 Task: Forward email   from Aakash.mishra@softage.net to Email0004 with a cc to Email0005 with a message Message0006
Action: Mouse moved to (582, 148)
Screenshot: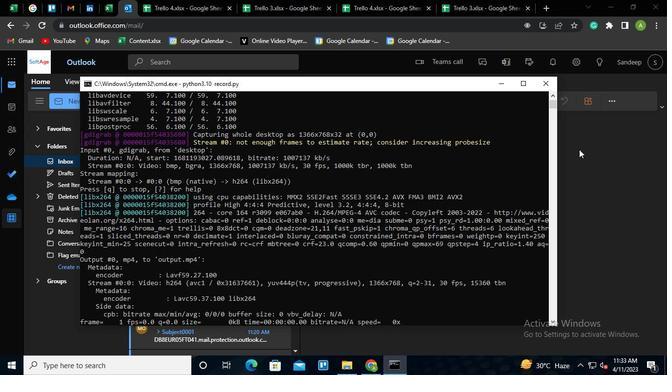 
Action: Mouse pressed left at (582, 148)
Screenshot: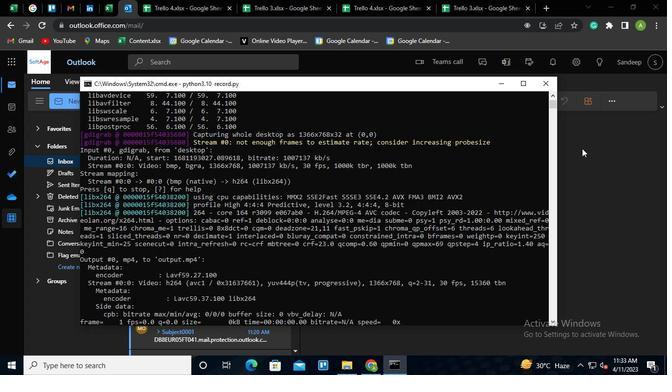 
Action: Mouse moved to (172, 65)
Screenshot: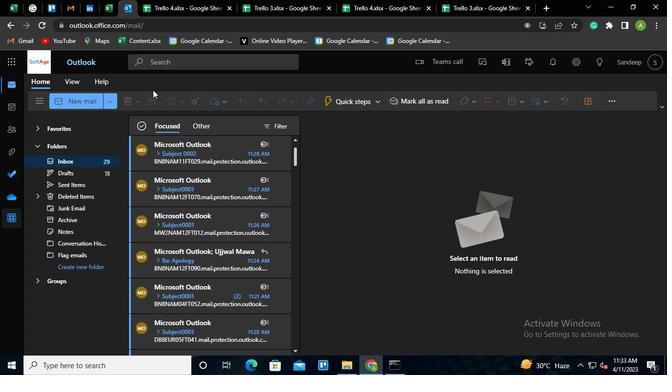 
Action: Mouse pressed left at (172, 65)
Screenshot: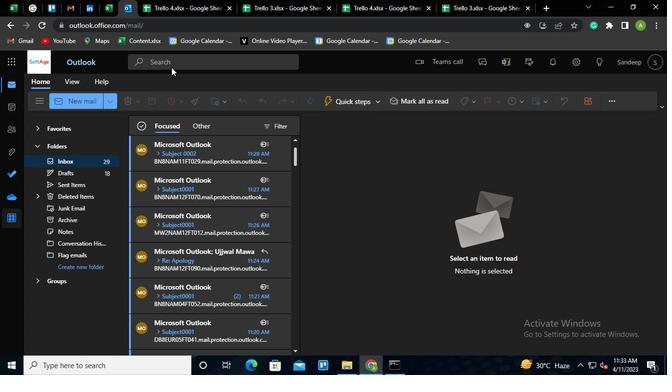 
Action: Mouse moved to (173, 65)
Screenshot: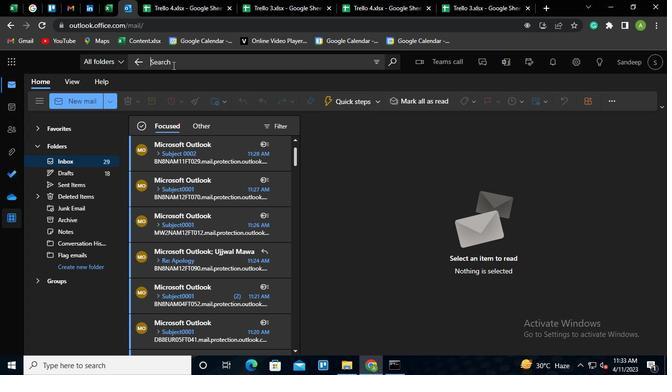 
Action: Keyboard Key.shift
Screenshot: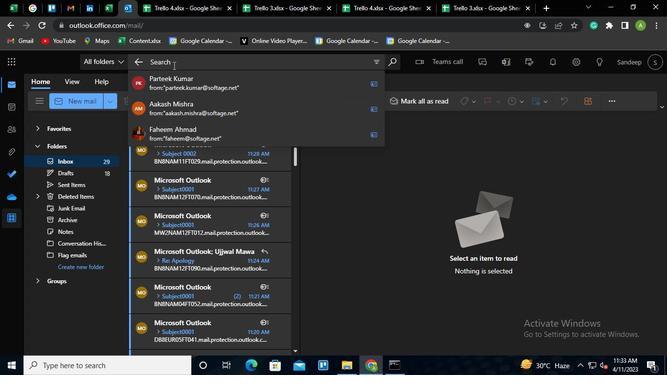 
Action: Keyboard A
Screenshot: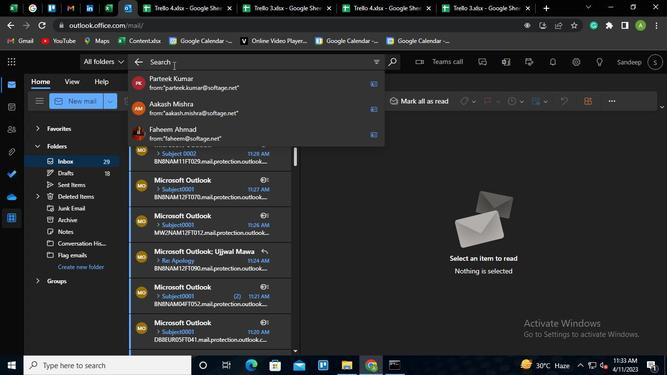 
Action: Keyboard a
Screenshot: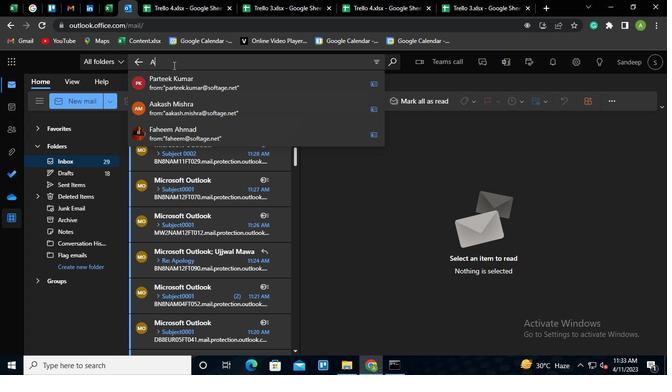 
Action: Keyboard k
Screenshot: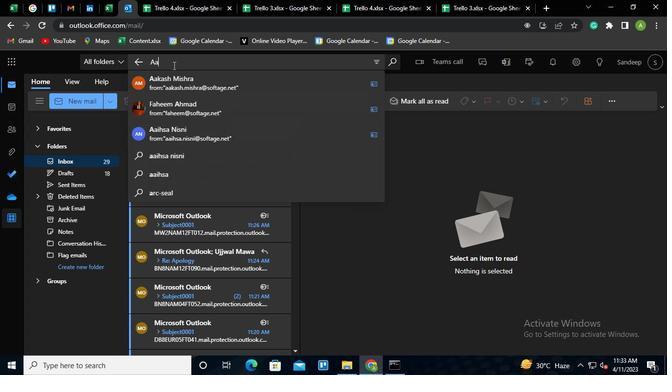 
Action: Keyboard Key.down
Screenshot: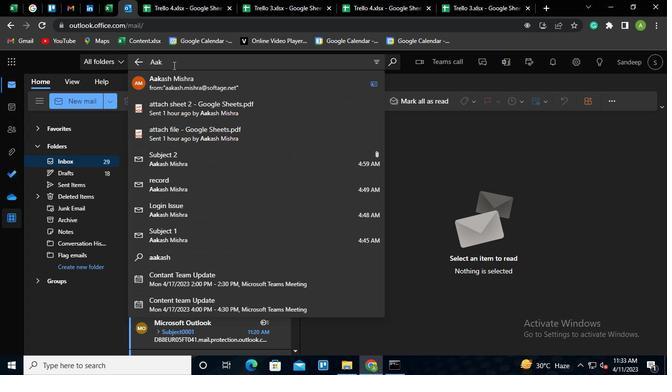 
Action: Keyboard Key.enter
Screenshot: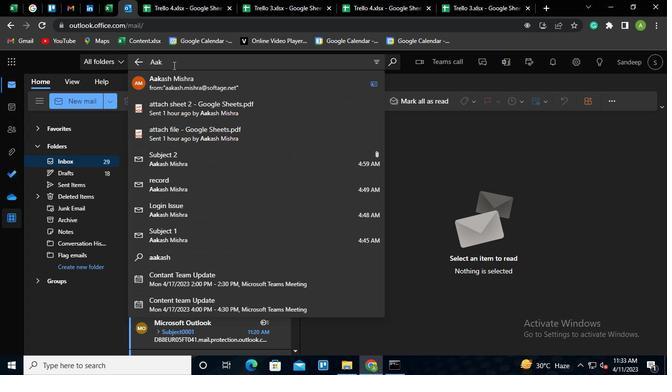 
Action: Mouse moved to (217, 176)
Screenshot: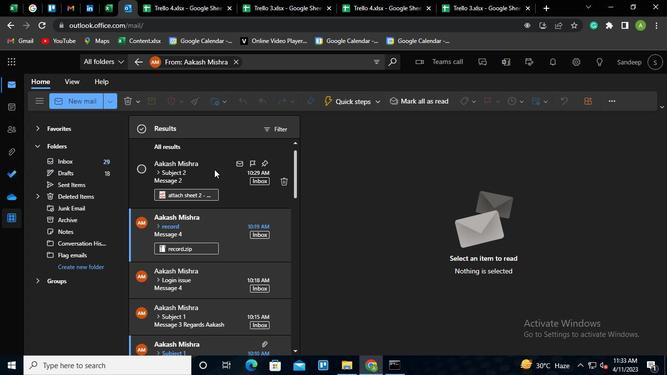 
Action: Mouse pressed left at (217, 176)
Screenshot: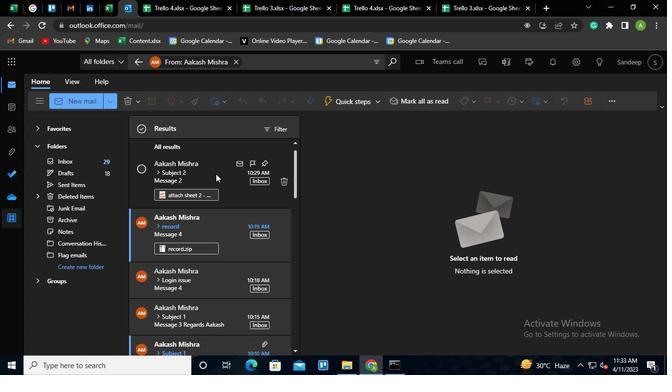 
Action: Mouse moved to (627, 161)
Screenshot: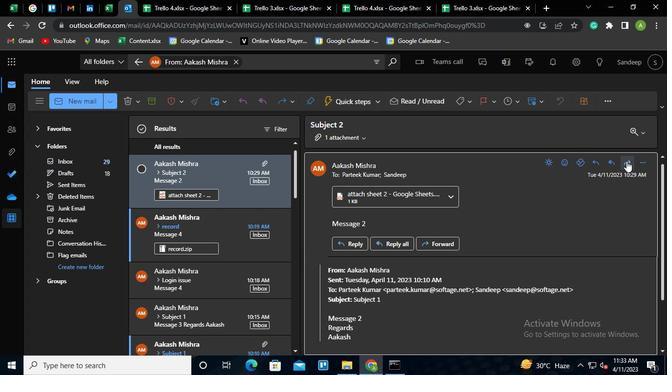 
Action: Mouse pressed left at (627, 161)
Screenshot: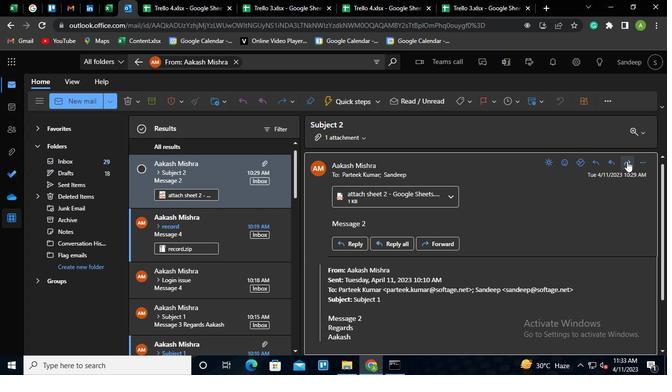 
Action: Mouse moved to (360, 153)
Screenshot: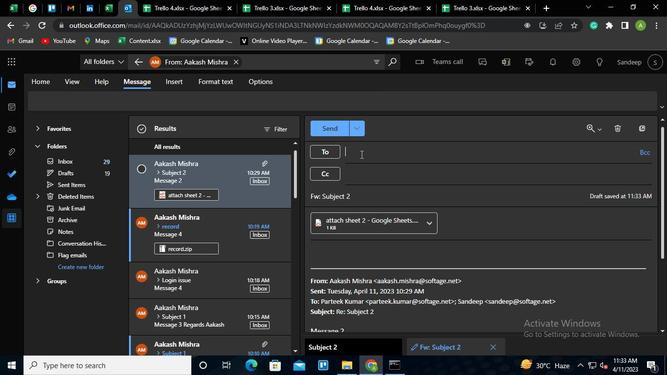 
Action: Mouse pressed left at (360, 153)
Screenshot: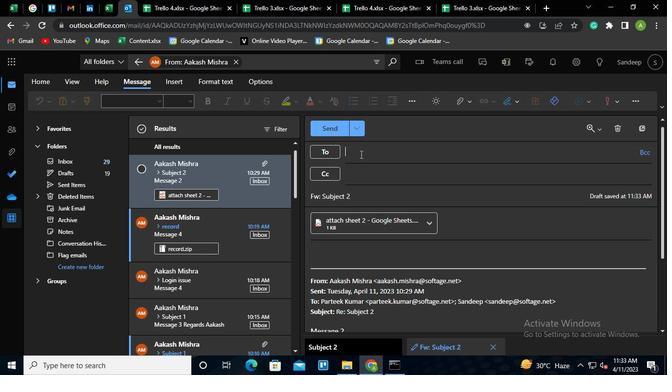 
Action: Keyboard Key.shift
Screenshot: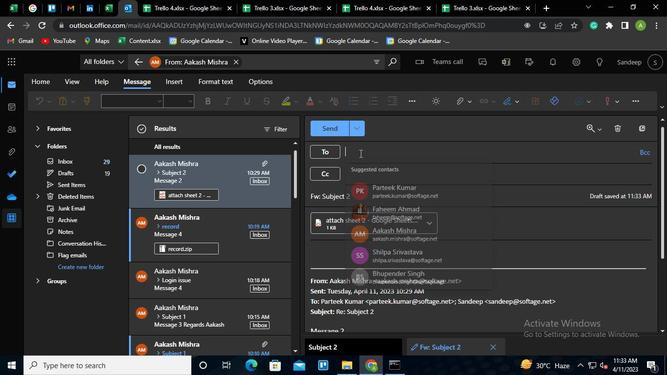 
Action: Keyboard E
Screenshot: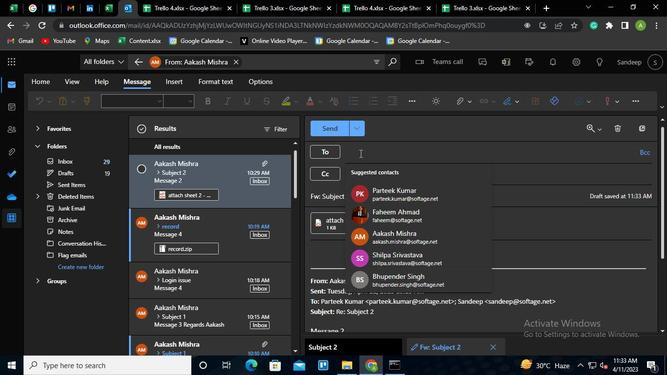 
Action: Keyboard m
Screenshot: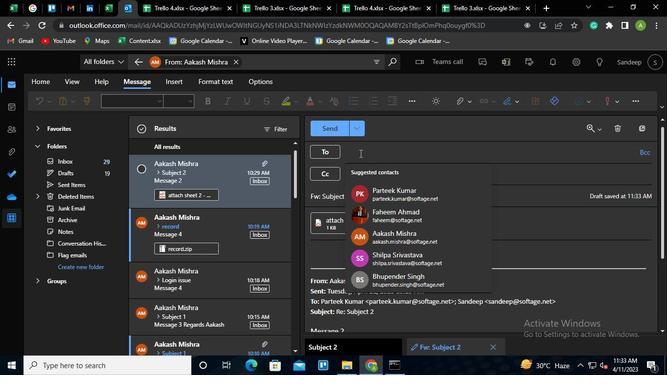 
Action: Keyboard a
Screenshot: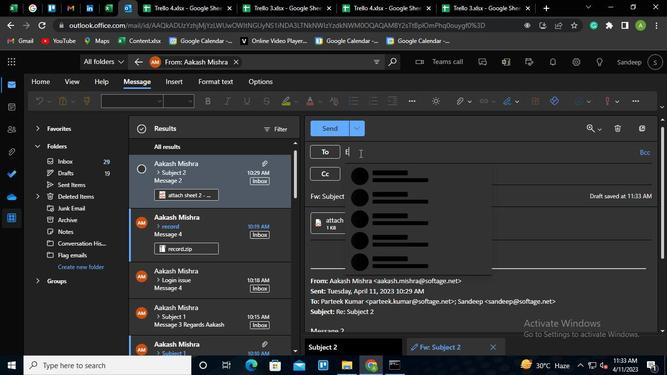 
Action: Keyboard i
Screenshot: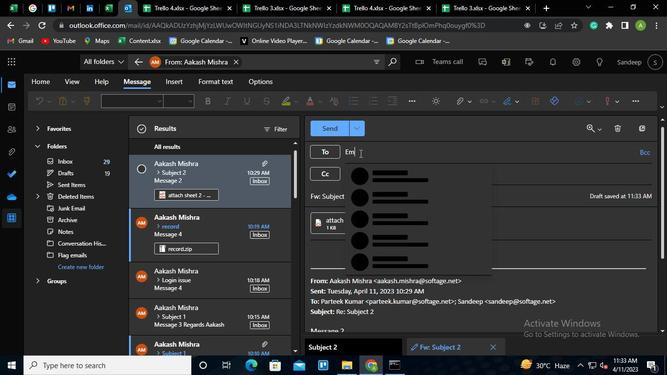 
Action: Keyboard l
Screenshot: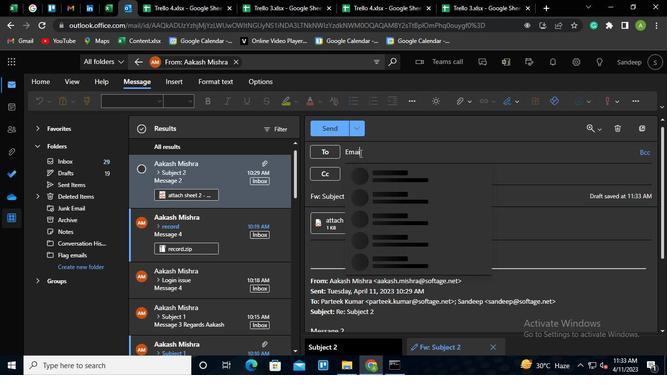
Action: Keyboard <96>
Screenshot: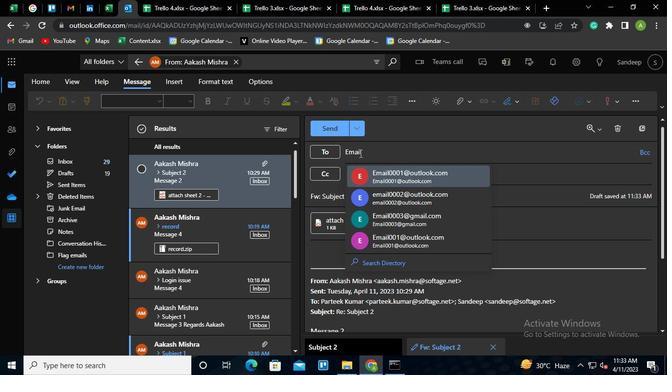 
Action: Keyboard <96>
Screenshot: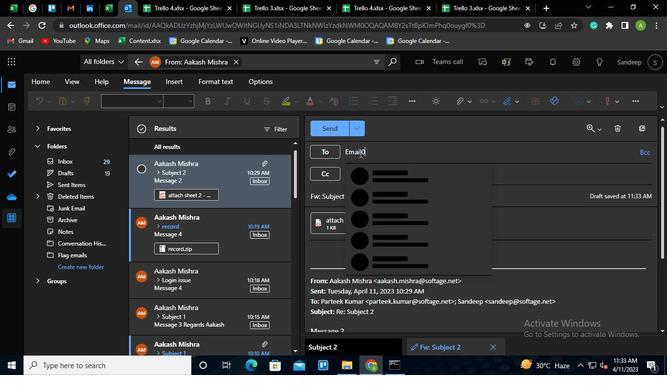 
Action: Keyboard <96>
Screenshot: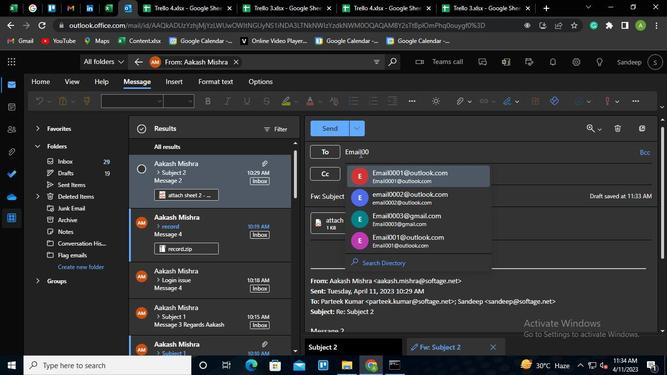 
Action: Keyboard <100>
Screenshot: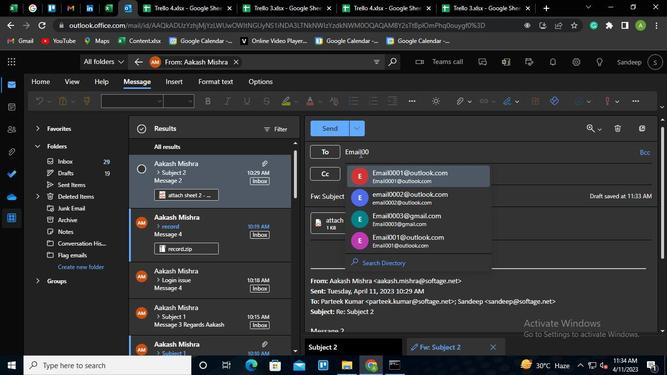 
Action: Keyboard Key.shift
Screenshot: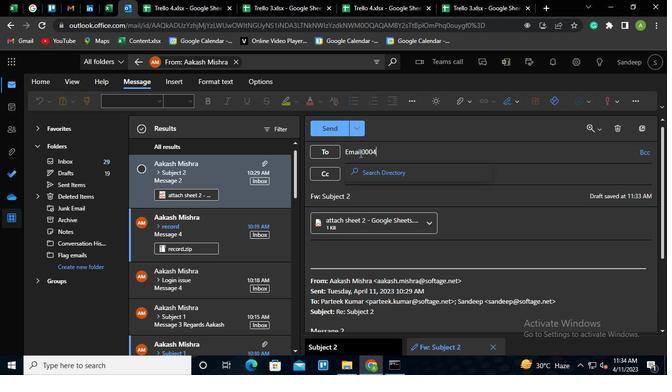 
Action: Keyboard @
Screenshot: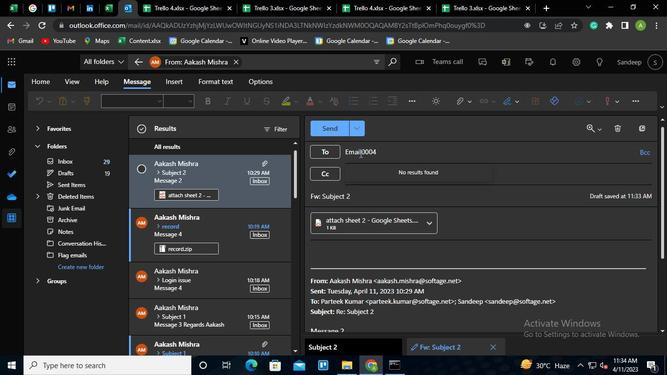 
Action: Keyboard g
Screenshot: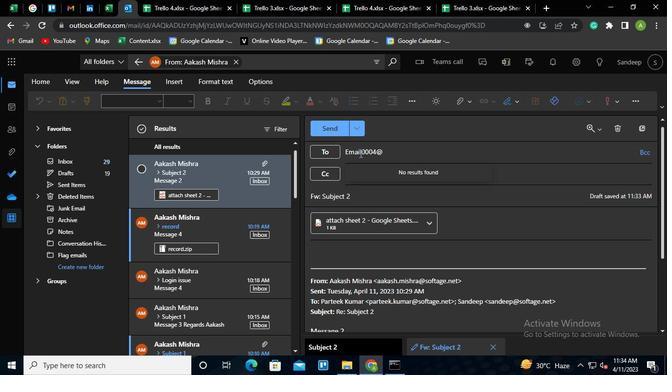 
Action: Keyboard m
Screenshot: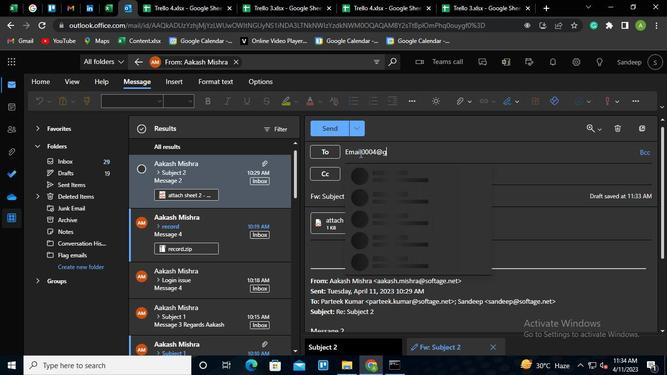 
Action: Keyboard a
Screenshot: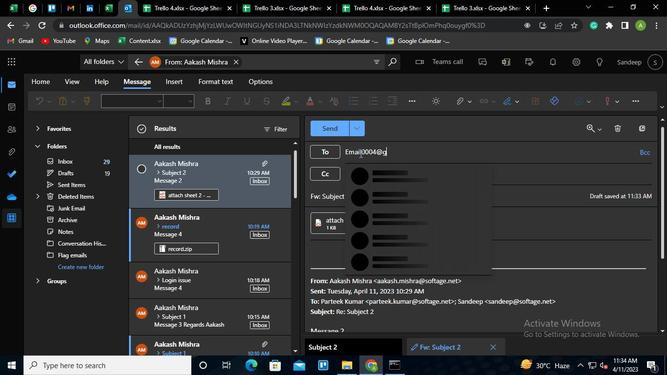 
Action: Keyboard i
Screenshot: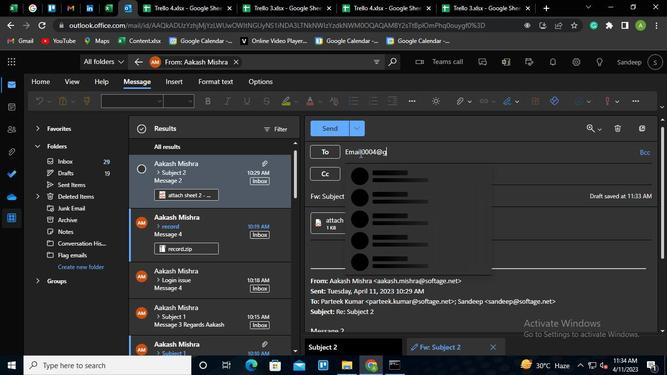 
Action: Keyboard l
Screenshot: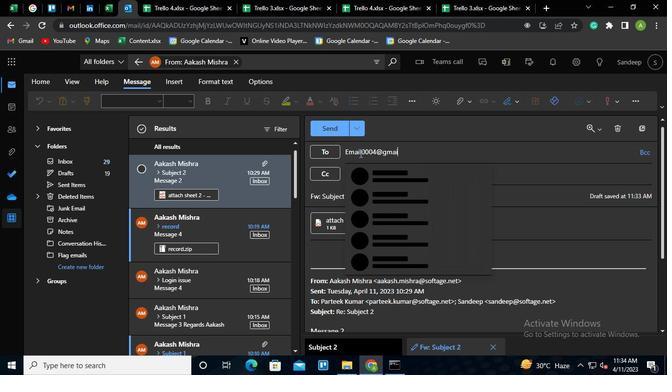 
Action: Keyboard .
Screenshot: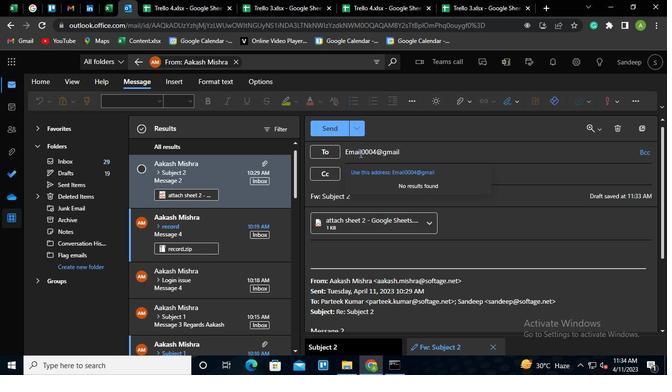 
Action: Keyboard c
Screenshot: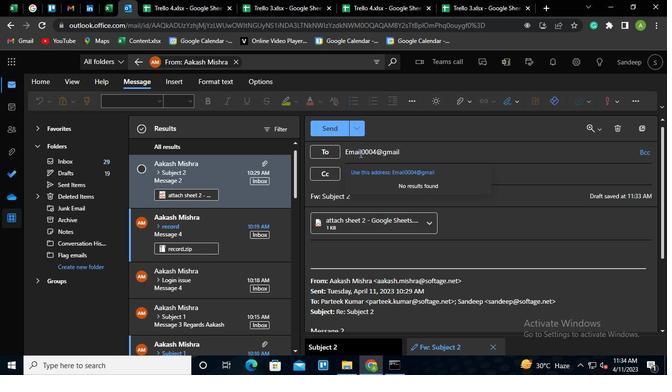 
Action: Keyboard o
Screenshot: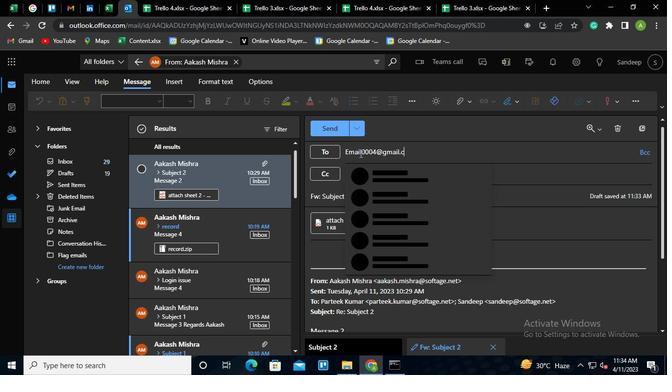 
Action: Keyboard m
Screenshot: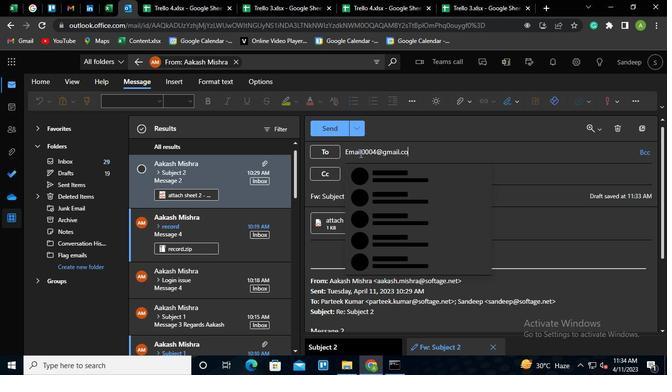 
Action: Keyboard Key.enter
Screenshot: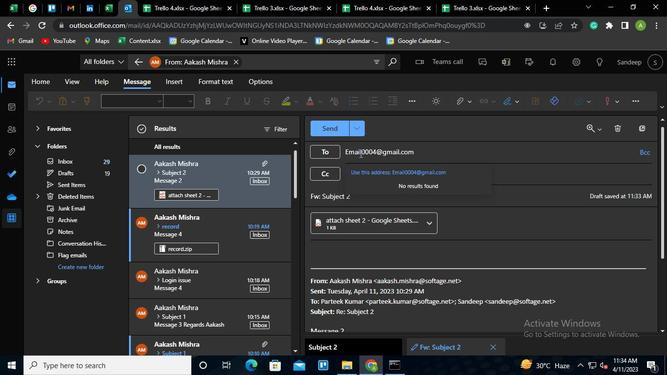 
Action: Mouse moved to (369, 173)
Screenshot: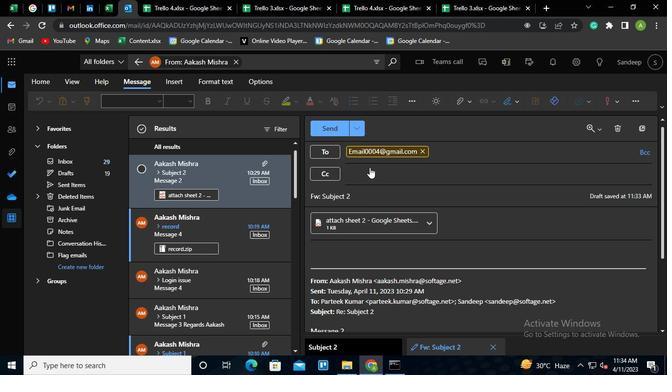 
Action: Mouse pressed left at (369, 173)
Screenshot: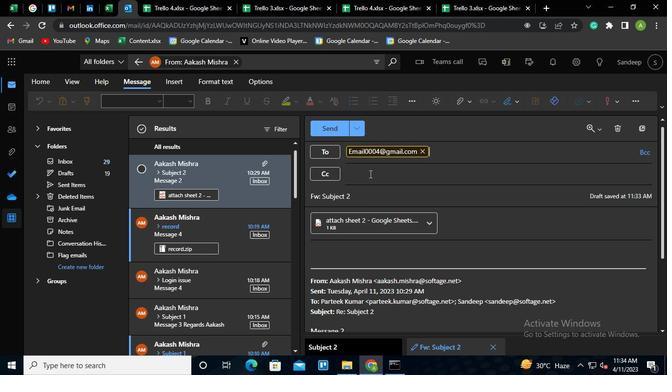 
Action: Keyboard Key.shift
Screenshot: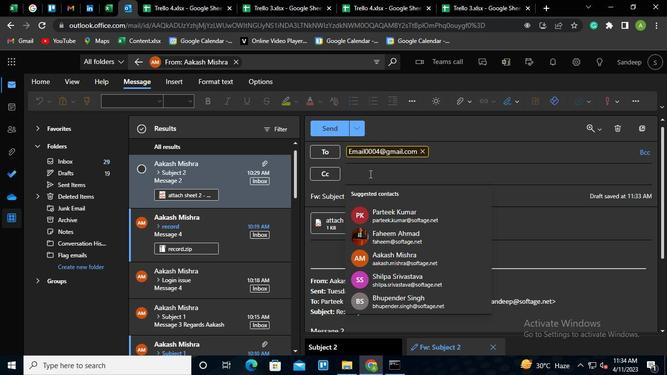 
Action: Keyboard E
Screenshot: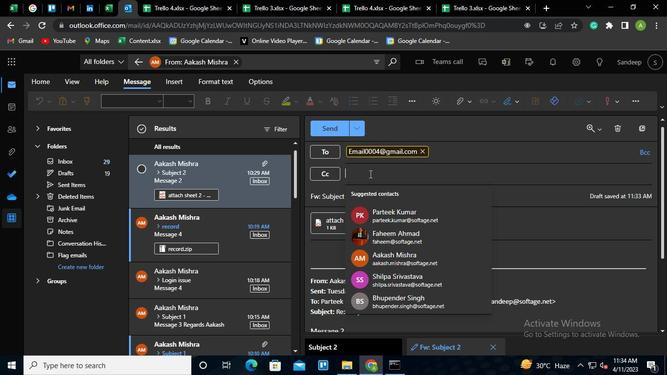 
Action: Keyboard m
Screenshot: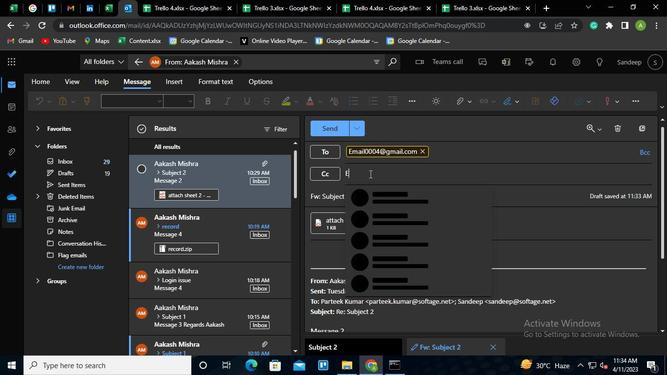 
Action: Keyboard a
Screenshot: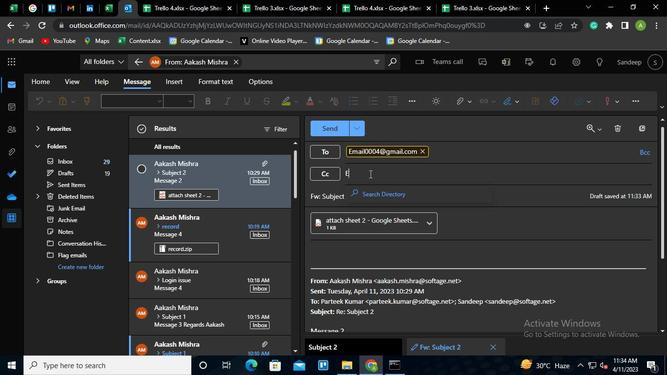 
Action: Keyboard i
Screenshot: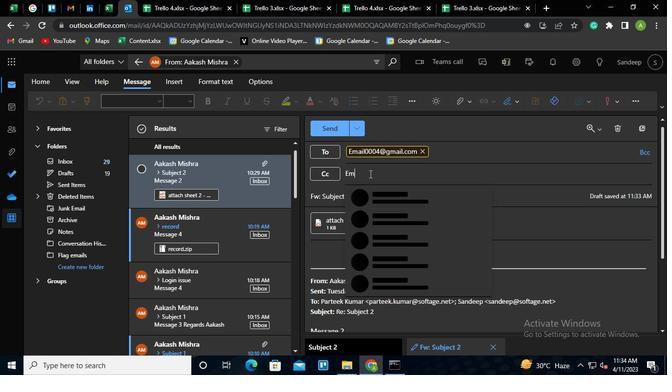 
Action: Keyboard l
Screenshot: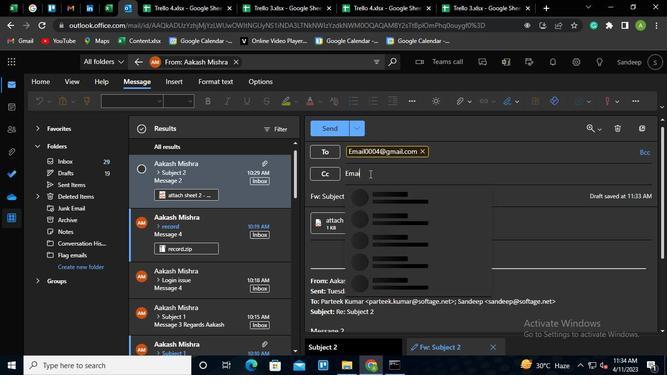 
Action: Keyboard <96>
Screenshot: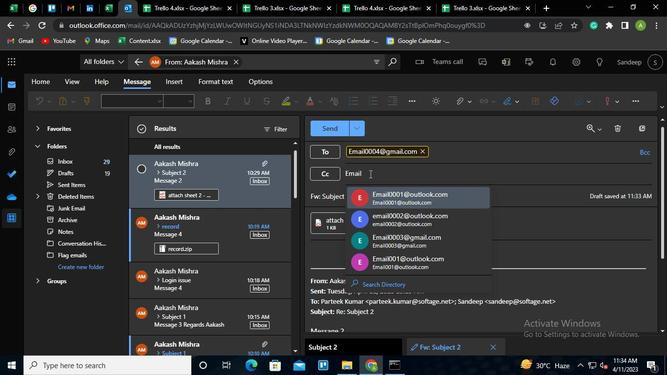 
Action: Keyboard <96>
Screenshot: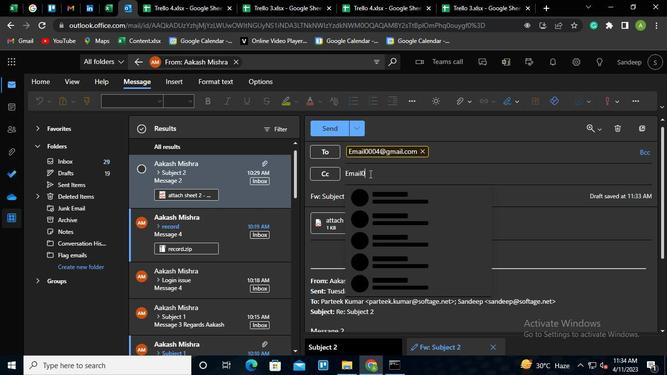 
Action: Keyboard <96>
Screenshot: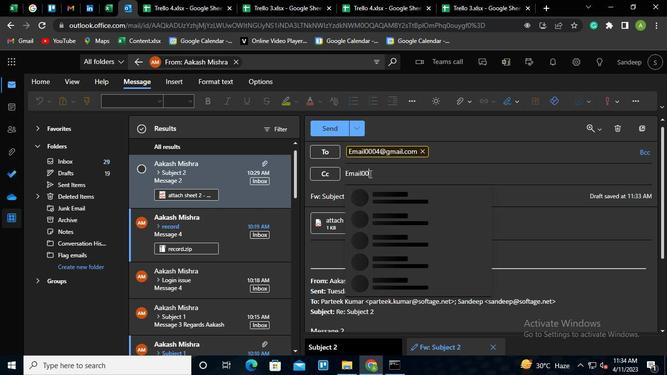 
Action: Keyboard <101>
Screenshot: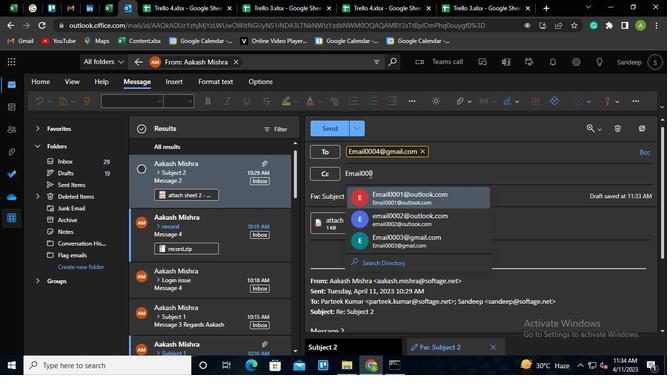 
Action: Keyboard Key.shift
Screenshot: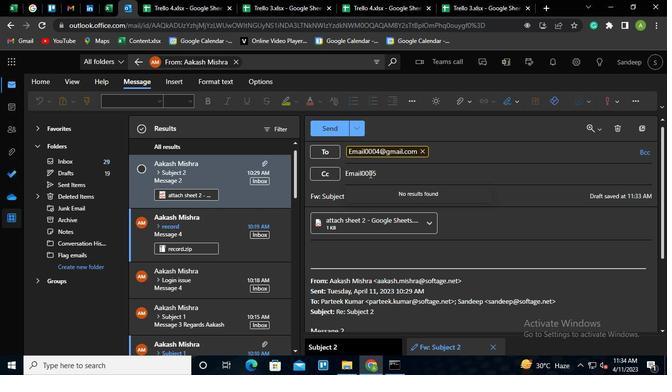 
Action: Keyboard @
Screenshot: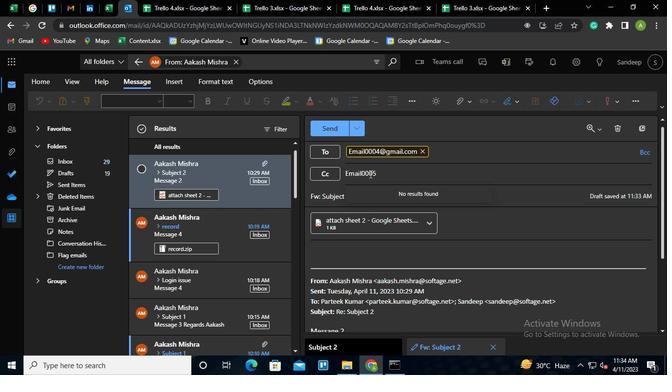 
Action: Keyboard o
Screenshot: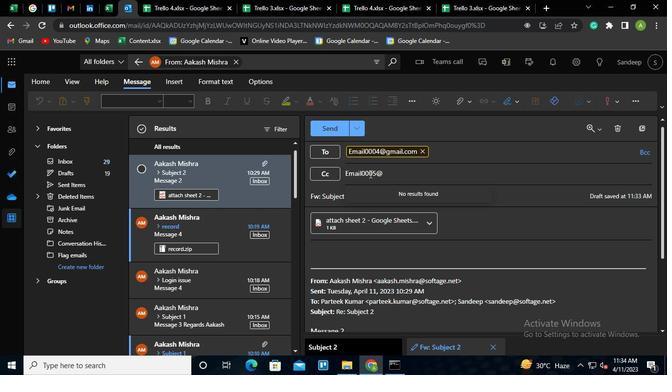 
Action: Keyboard u
Screenshot: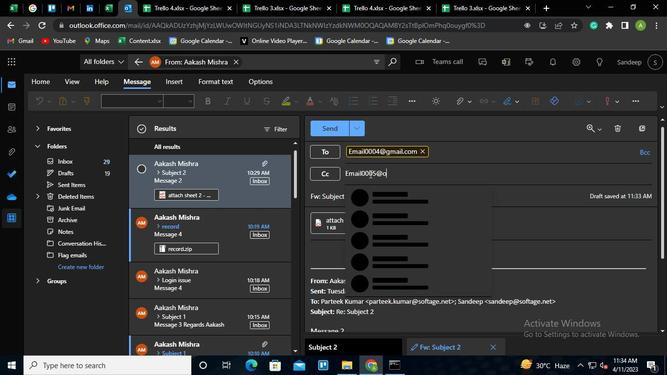 
Action: Keyboard t
Screenshot: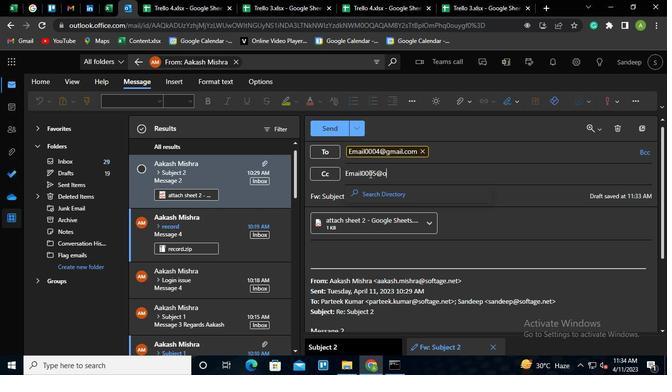 
Action: Keyboard l
Screenshot: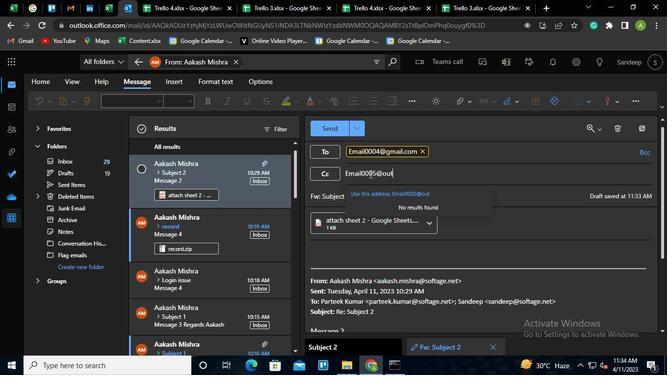 
Action: Keyboard o
Screenshot: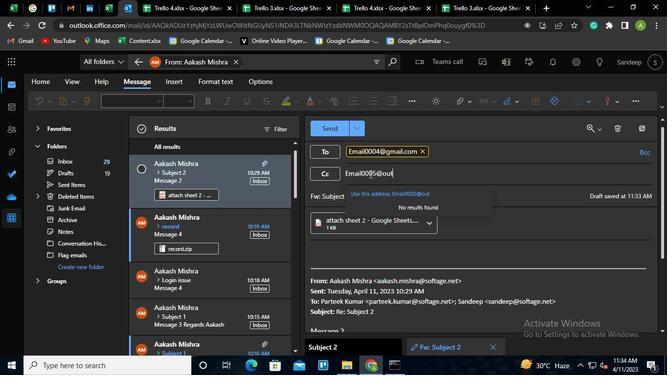 
Action: Keyboard o
Screenshot: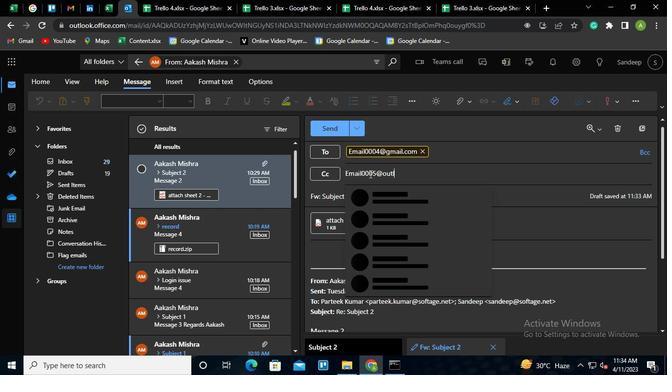 
Action: Keyboard k
Screenshot: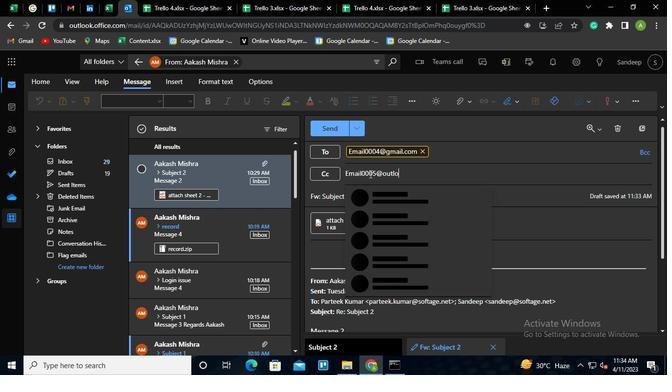 
Action: Keyboard <110>
Screenshot: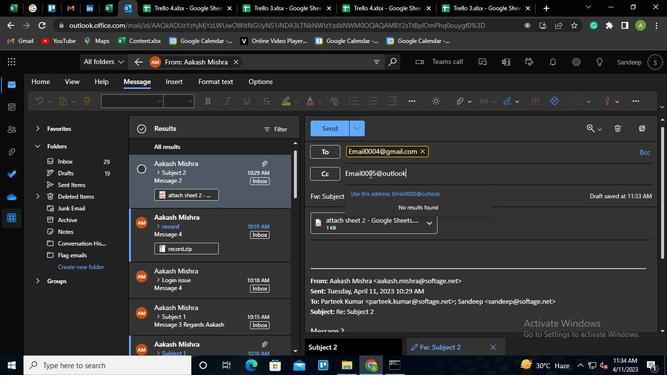 
Action: Keyboard c
Screenshot: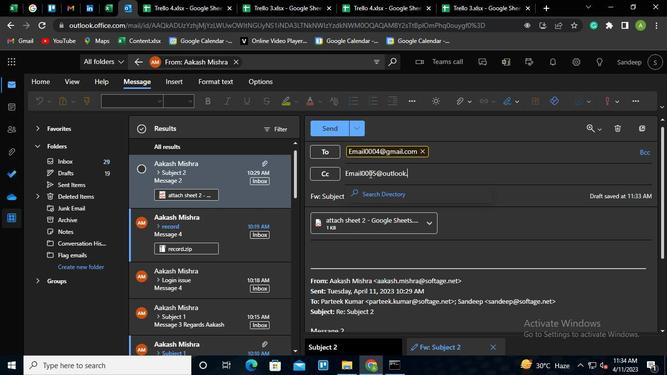 
Action: Keyboard o
Screenshot: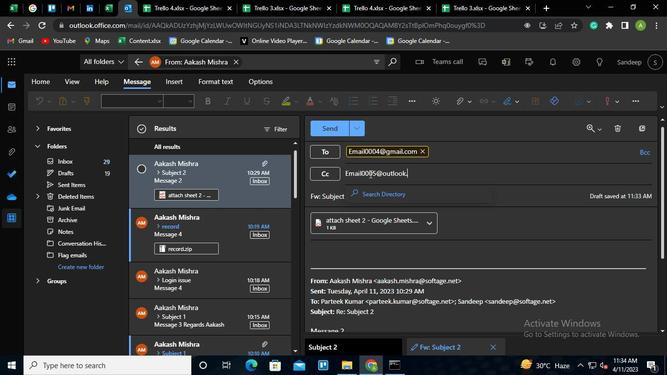 
Action: Keyboard m
Screenshot: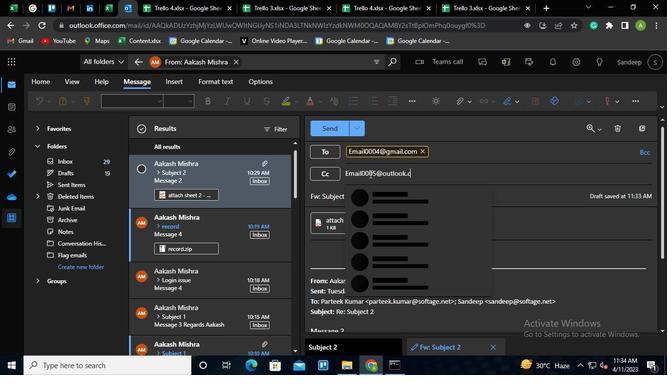 
Action: Keyboard Key.enter
Screenshot: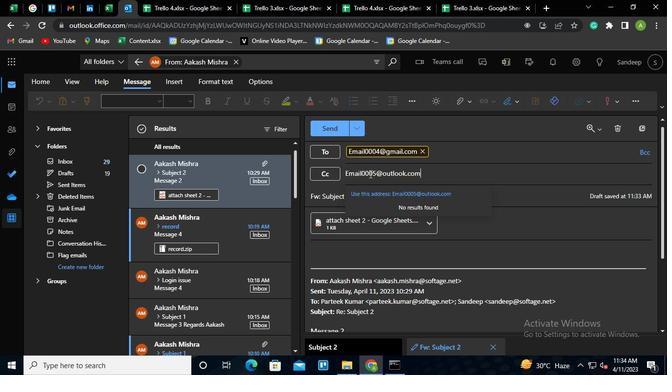 
Action: Mouse moved to (363, 191)
Screenshot: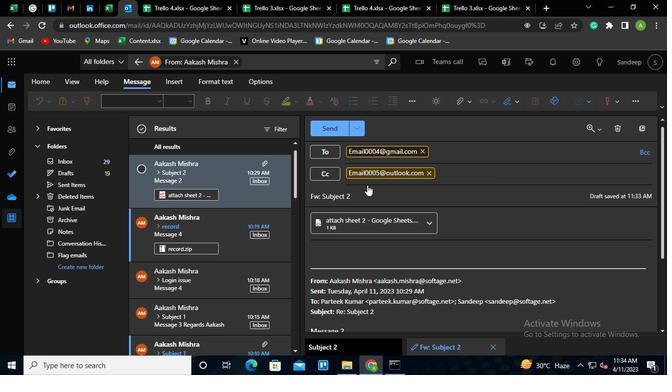 
Action: Mouse pressed left at (363, 191)
Screenshot: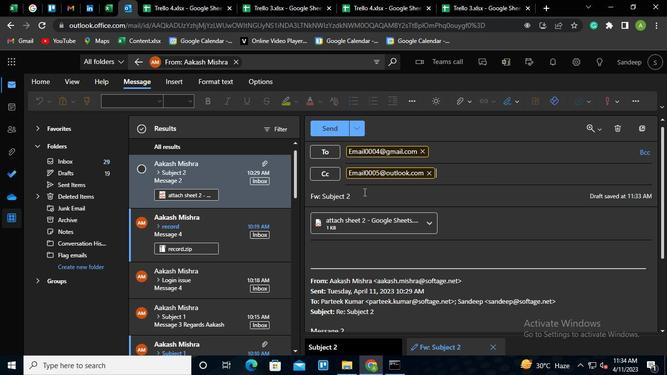 
Action: Mouse moved to (367, 256)
Screenshot: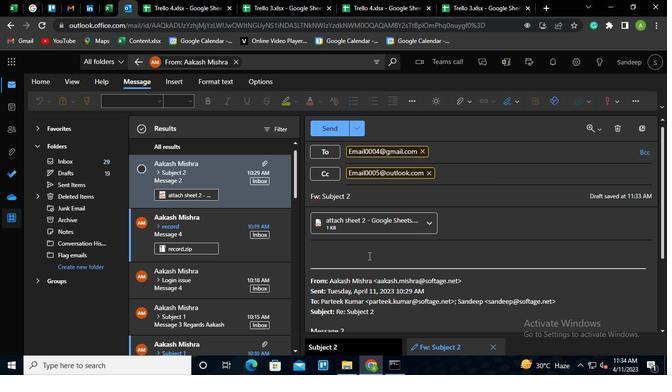
Action: Mouse pressed left at (367, 256)
Screenshot: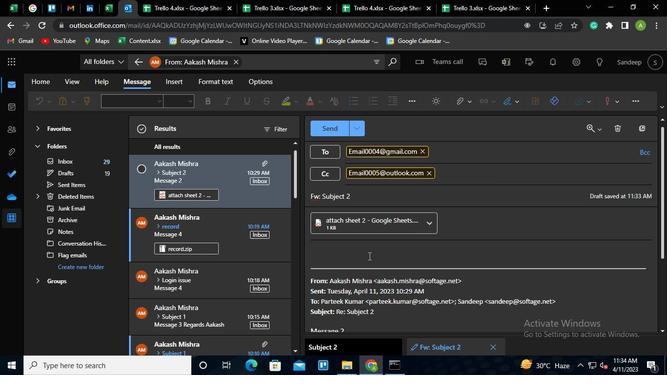 
Action: Mouse moved to (366, 253)
Screenshot: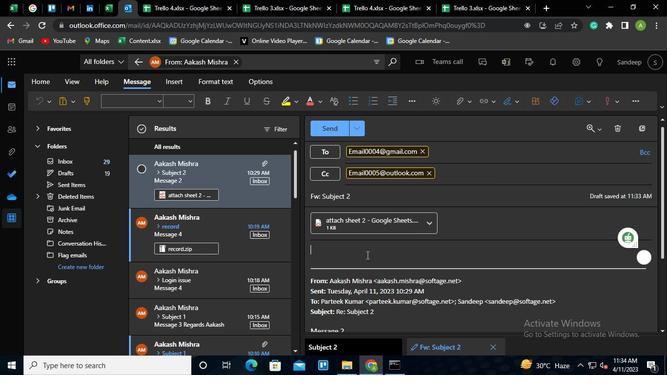 
Action: Keyboard Key.shift
Screenshot: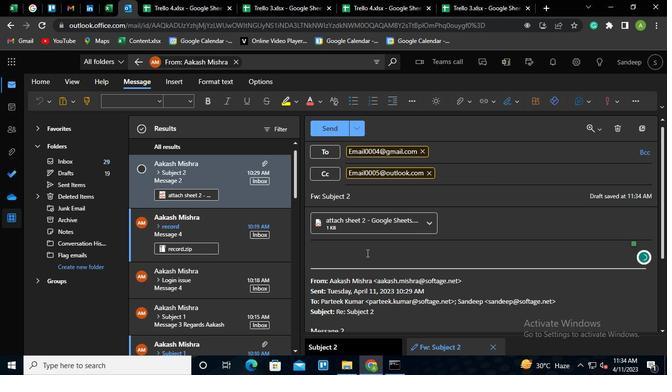 
Action: Keyboard M
Screenshot: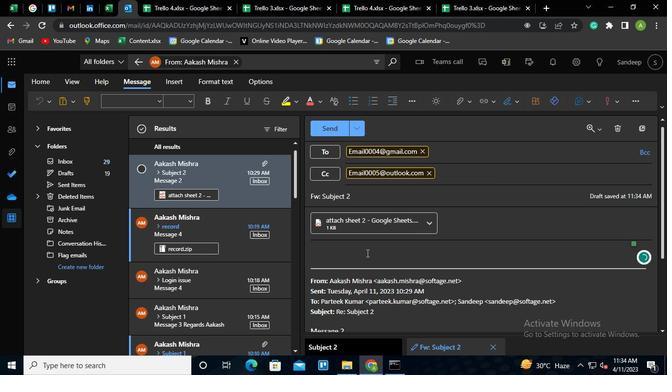 
Action: Keyboard e
Screenshot: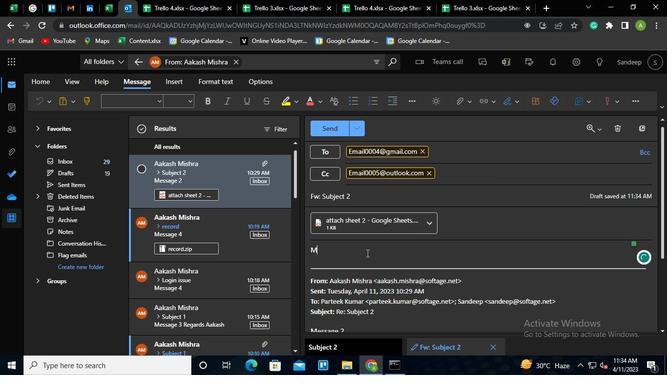 
Action: Keyboard s
Screenshot: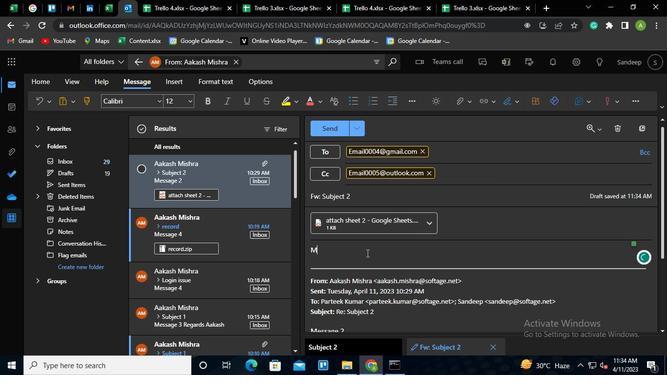 
Action: Keyboard s
Screenshot: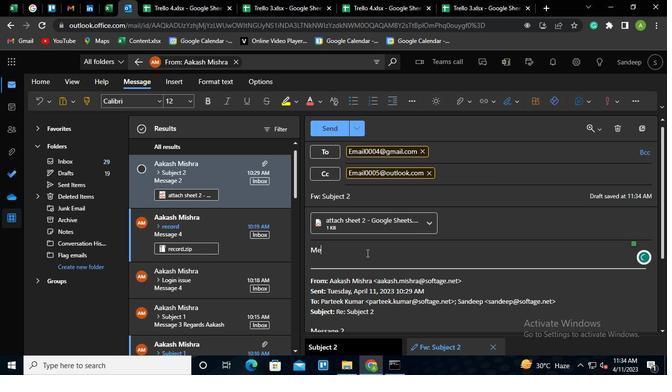 
Action: Keyboard a
Screenshot: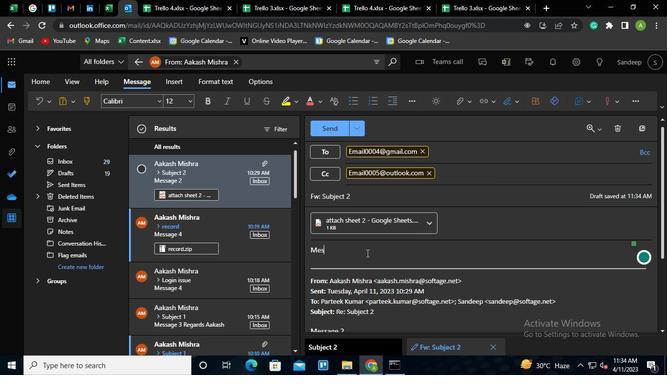 
Action: Keyboard g
Screenshot: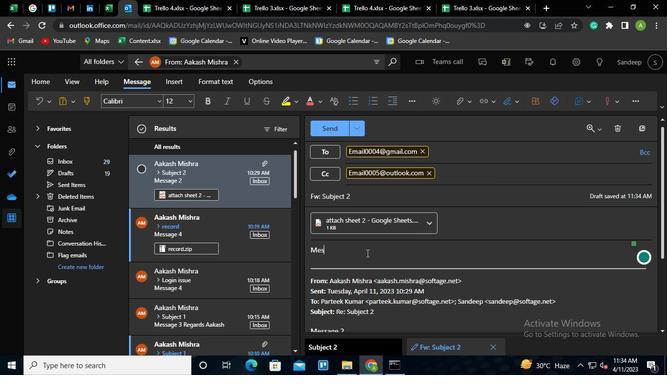 
Action: Keyboard e
Screenshot: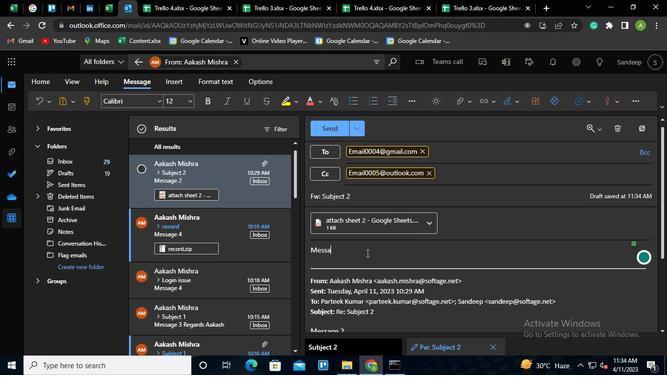 
Action: Keyboard <96>
Screenshot: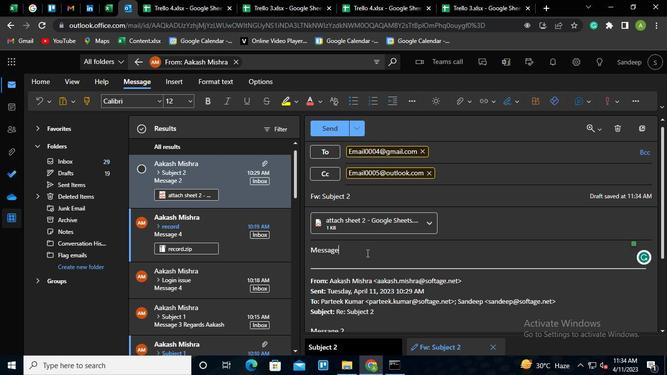 
Action: Keyboard <96>
Screenshot: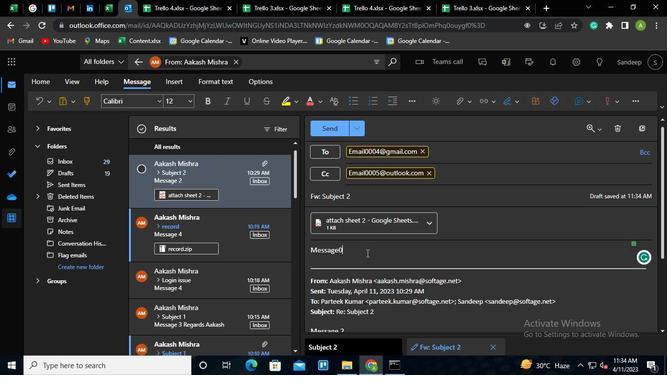 
Action: Keyboard <96>
Screenshot: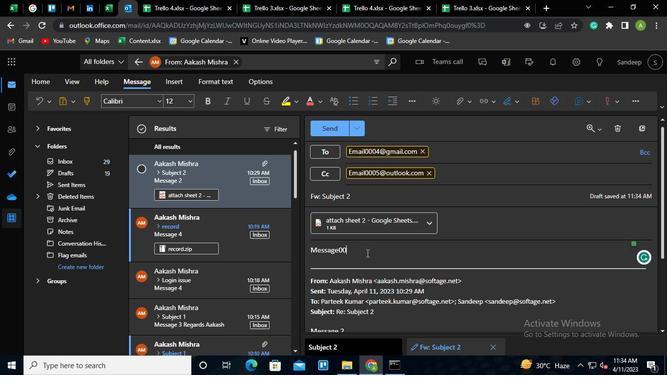
Action: Keyboard <102>
Screenshot: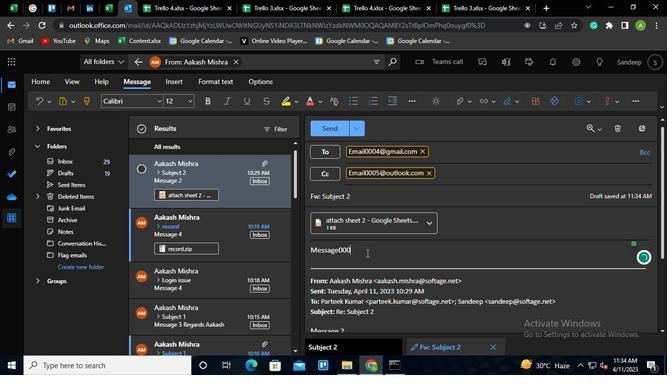 
Action: Mouse moved to (335, 129)
Screenshot: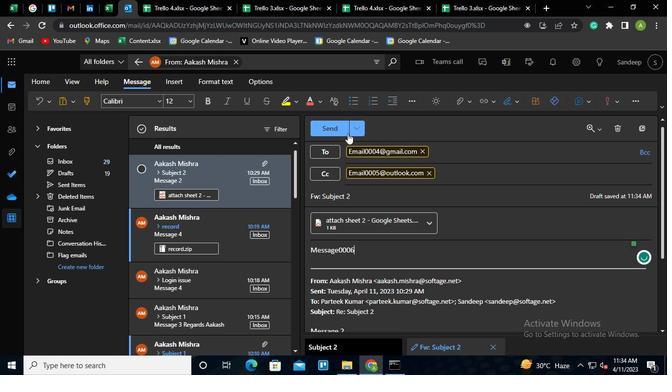 
Action: Mouse pressed left at (335, 129)
Screenshot: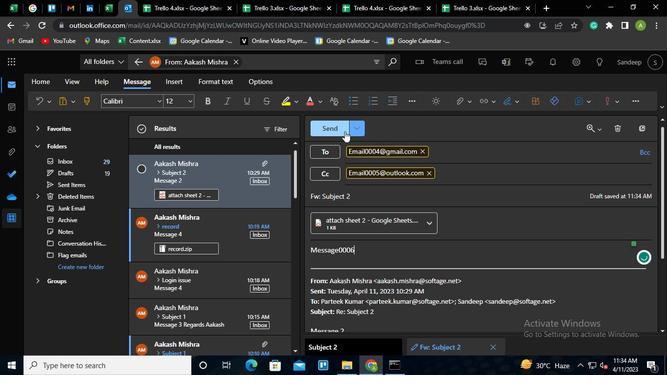 
Action: Mouse moved to (398, 369)
Screenshot: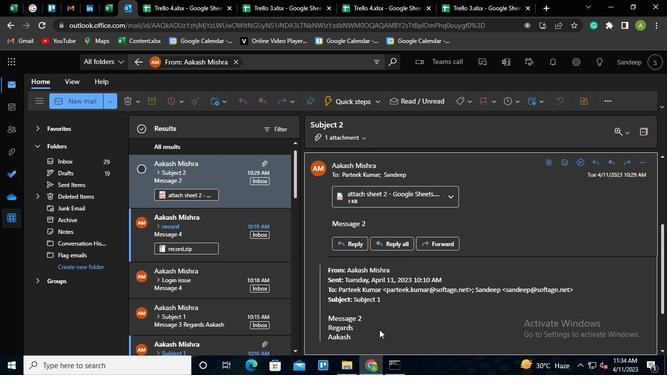 
Action: Mouse pressed left at (398, 369)
Screenshot: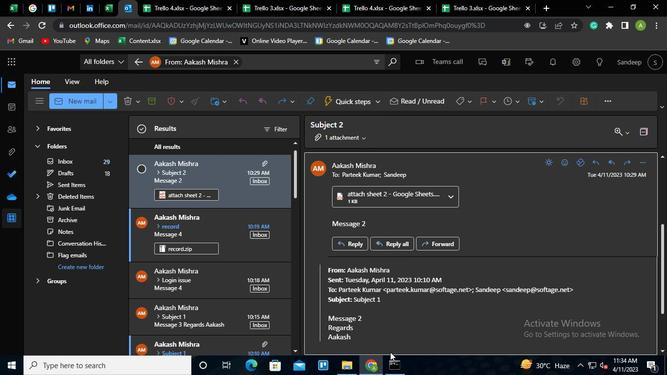 
Action: Mouse moved to (543, 83)
Screenshot: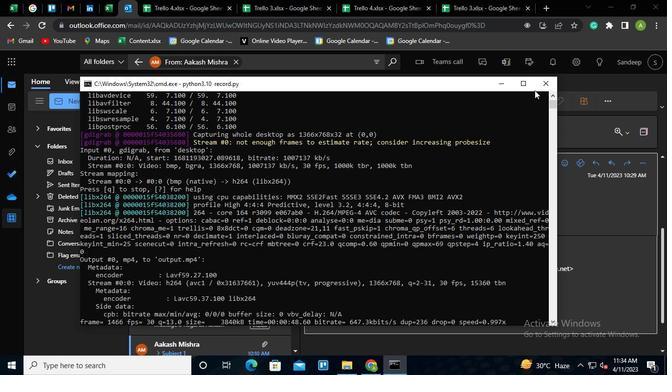 
Action: Mouse pressed left at (543, 83)
Screenshot: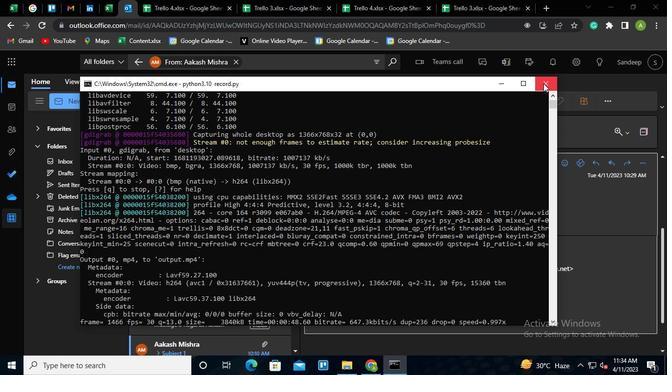 
